 Task: Create in the project AgileCamp and in the Backlog issue 'Upgrade the database indexing strategy of a web application to improve query performance and reduce data retrieval time' a child issue 'Integration with customer feedback management software', and assign it to team member softage.3@softage.net. Create in the project AgileCamp and in the Backlog issue 'Create a new online platform for online digital marketing courses with advanced analytics and data visualization features' a child issue 'Big data model bias and fairness remediation', and assign it to team member softage.4@softage.net
Action: Mouse moved to (843, 631)
Screenshot: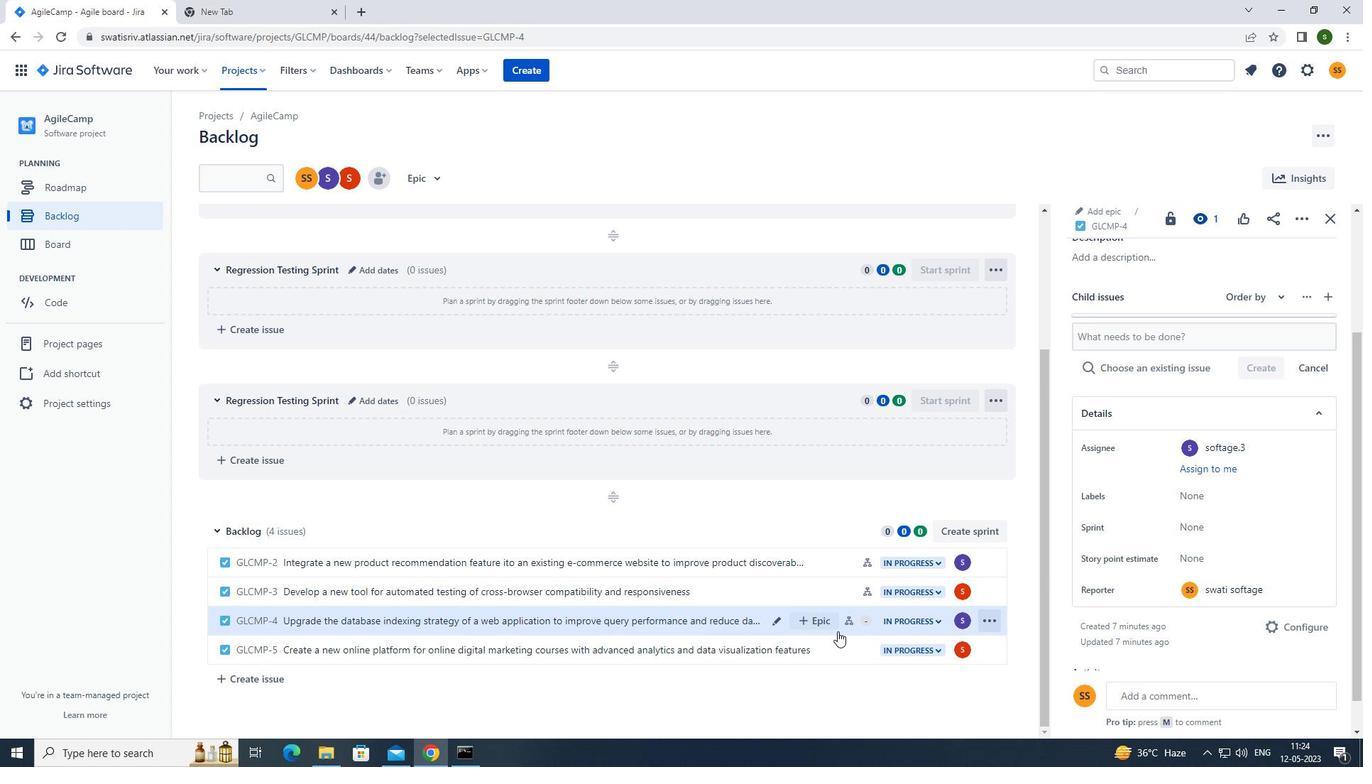 
Action: Mouse pressed left at (843, 631)
Screenshot: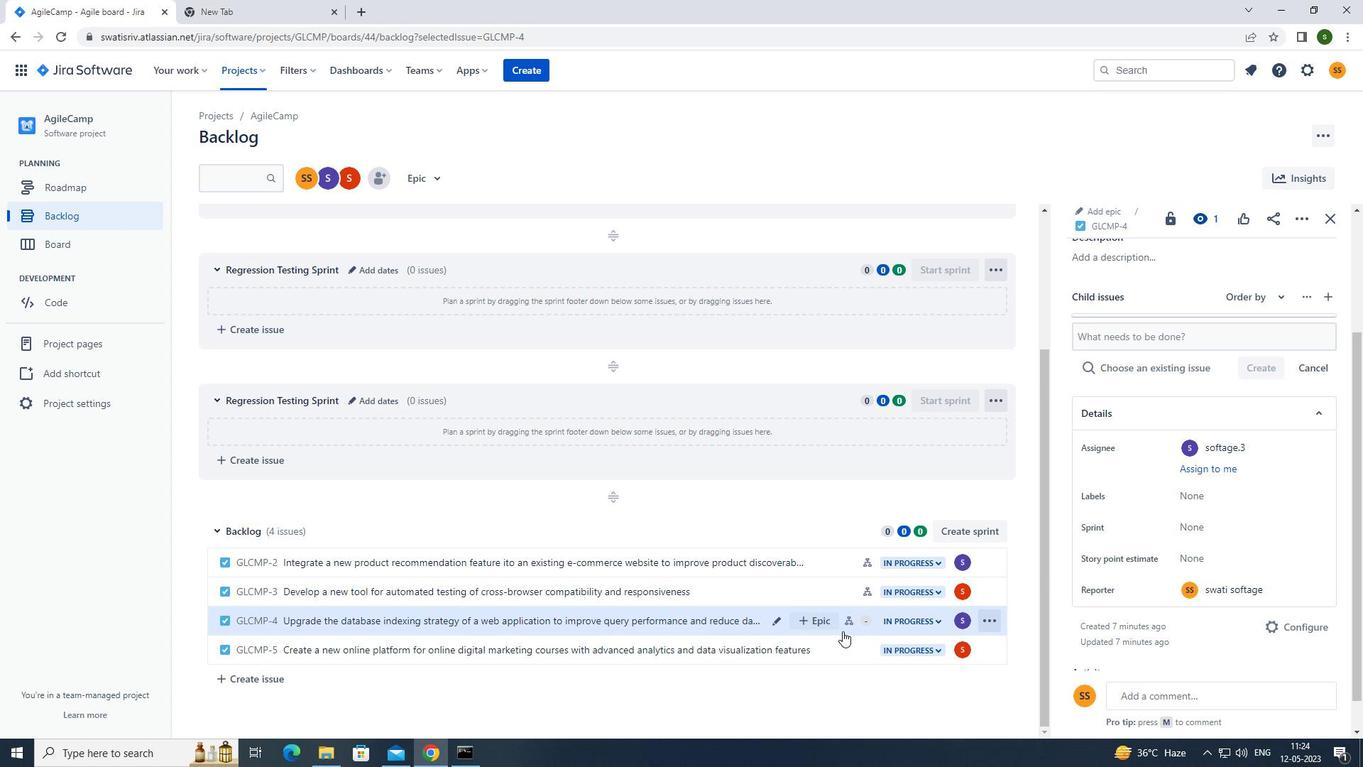 
Action: Mouse moved to (1115, 388)
Screenshot: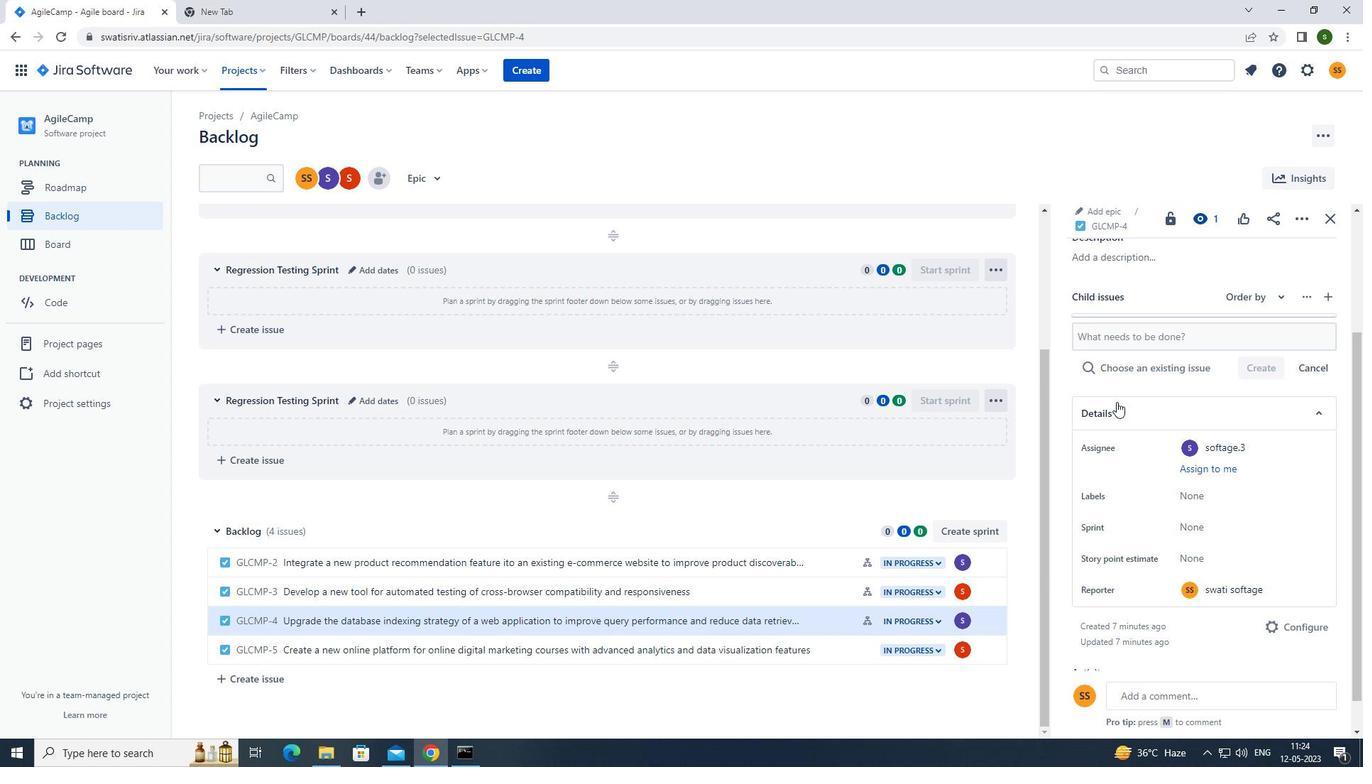 
Action: Mouse scrolled (1115, 389) with delta (0, 0)
Screenshot: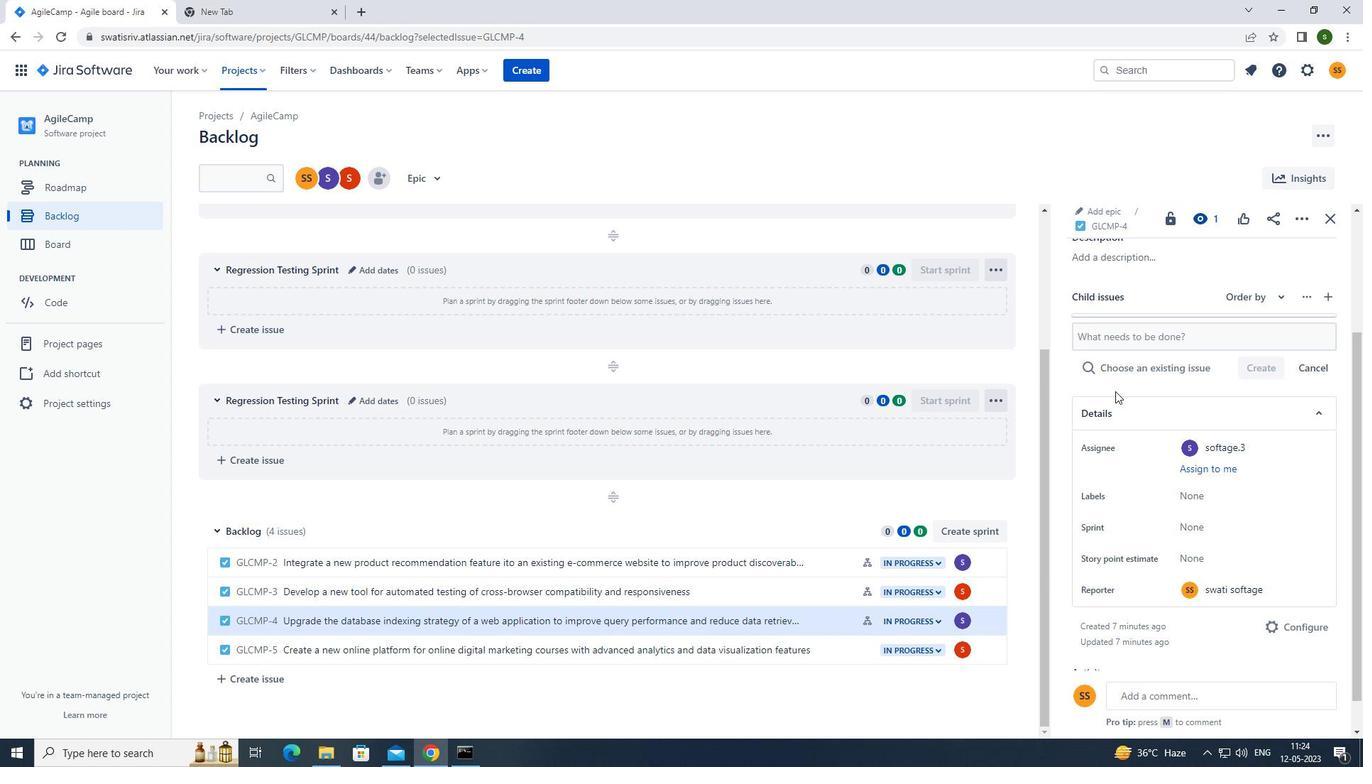 
Action: Mouse scrolled (1115, 389) with delta (0, 0)
Screenshot: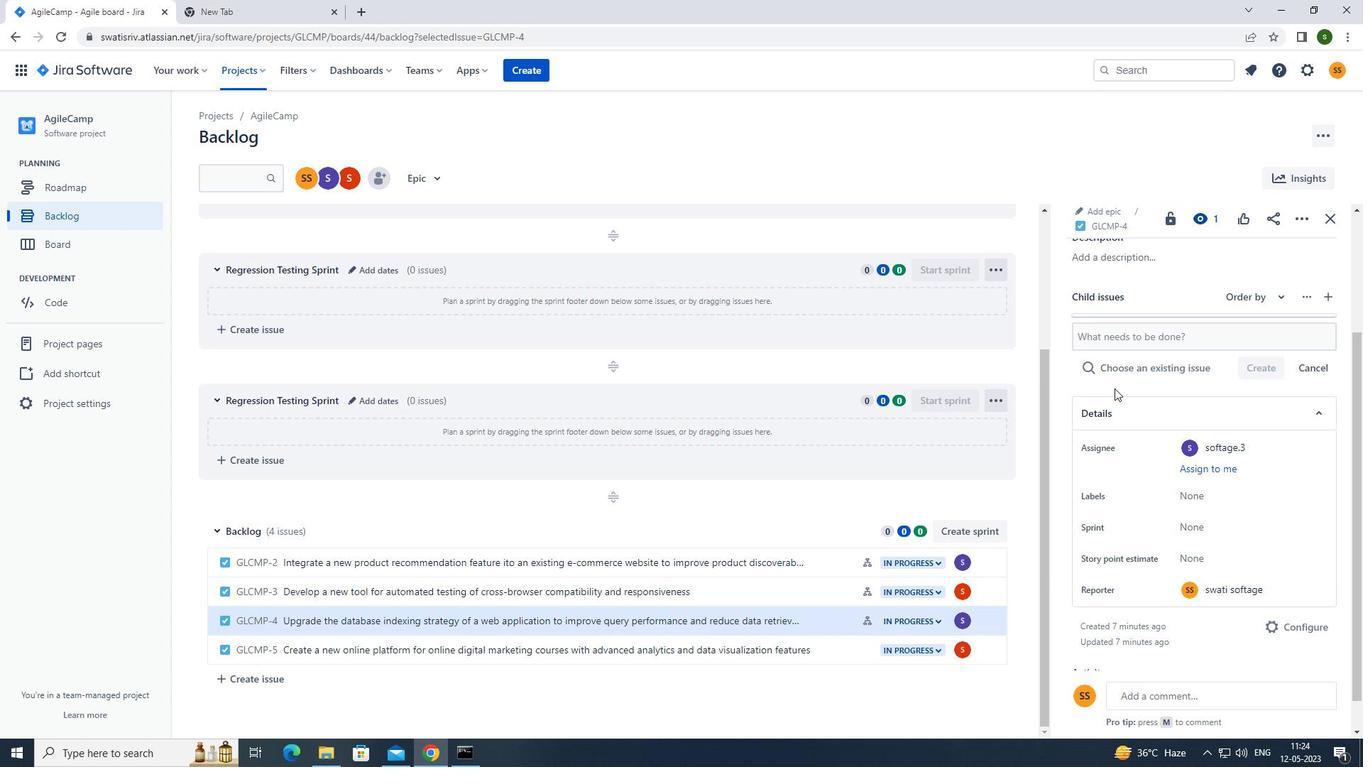 
Action: Mouse moved to (1111, 319)
Screenshot: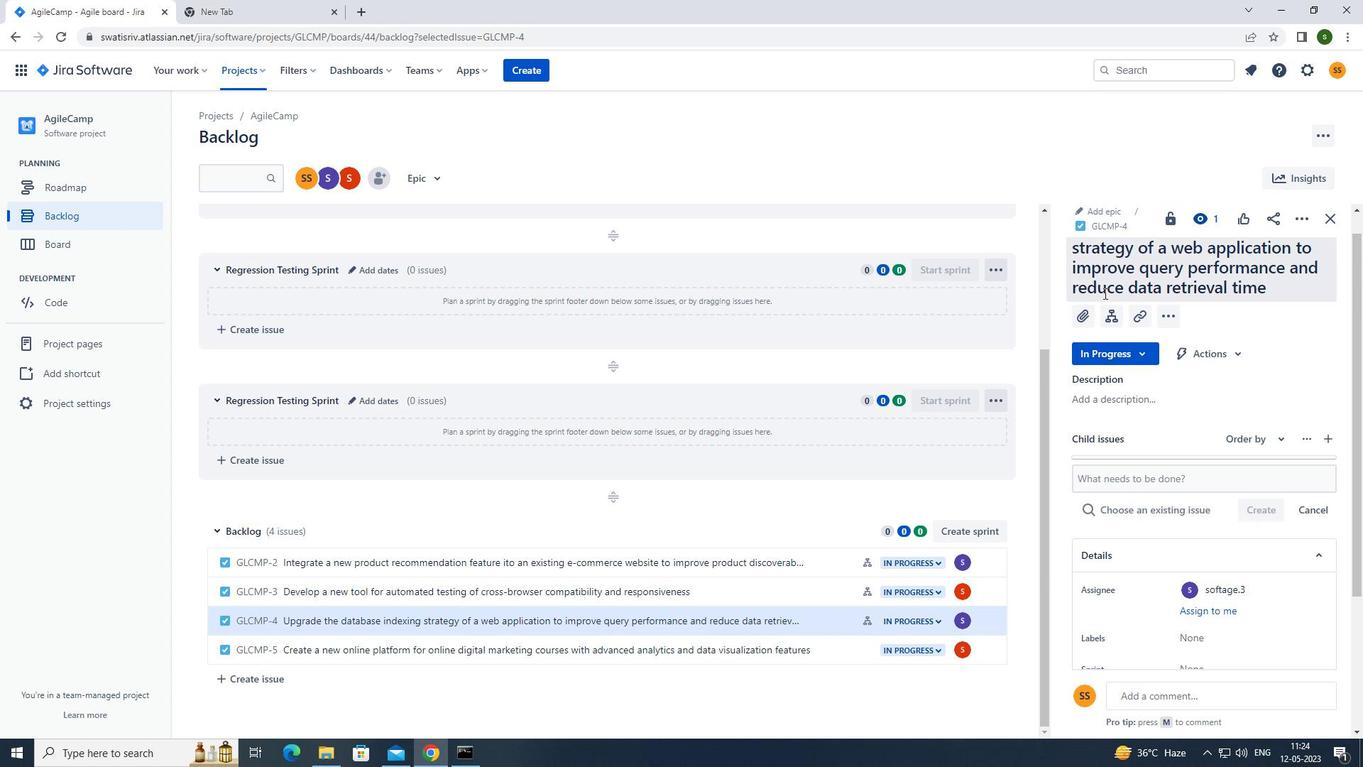 
Action: Mouse pressed left at (1111, 319)
Screenshot: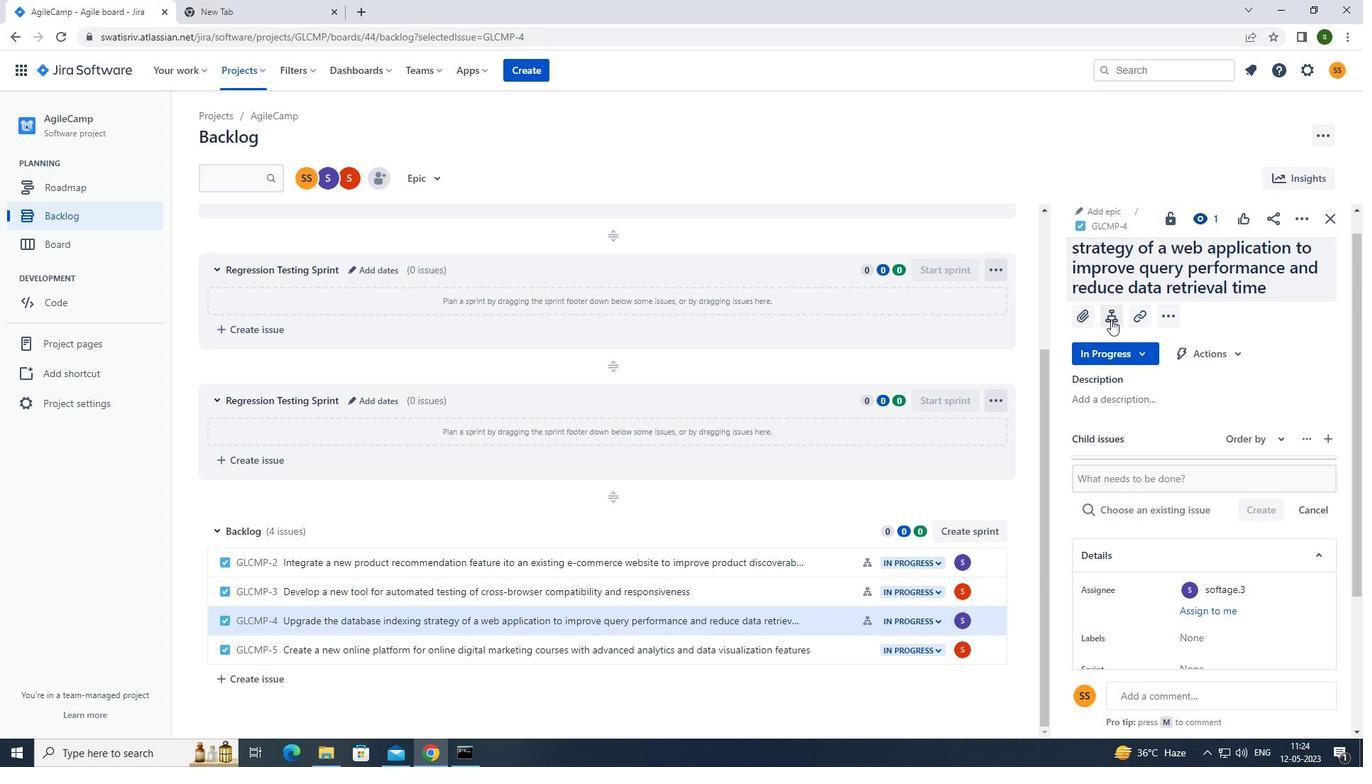 
Action: Mouse moved to (1110, 455)
Screenshot: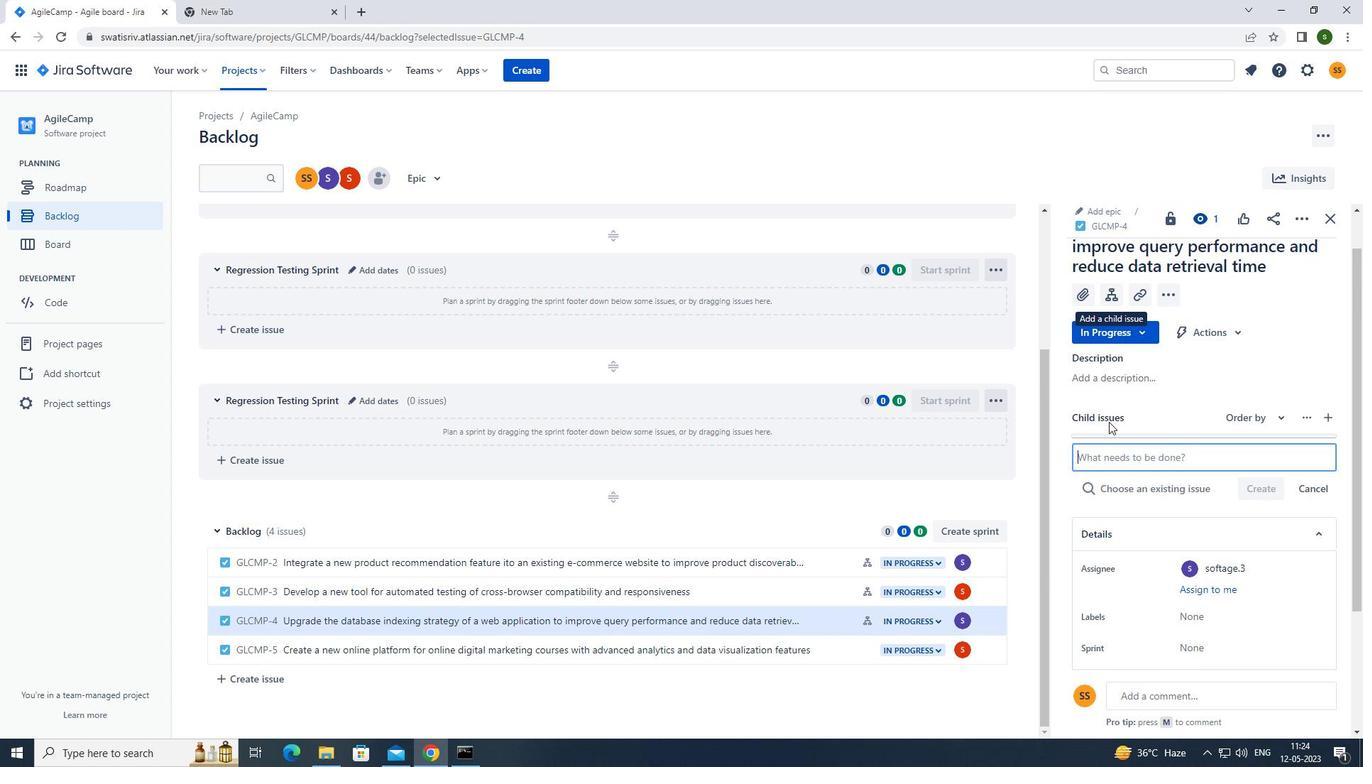 
Action: Mouse pressed left at (1110, 455)
Screenshot: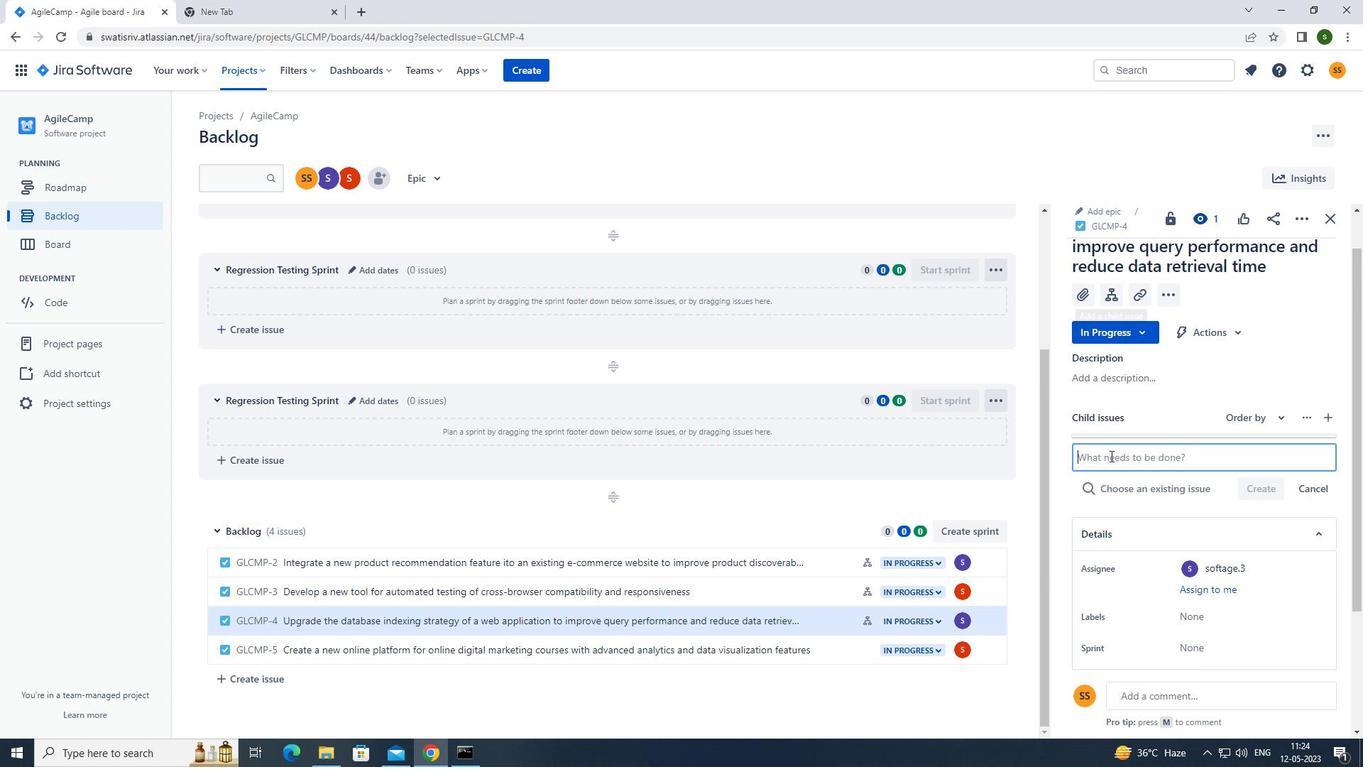 
Action: Mouse moved to (1057, 433)
Screenshot: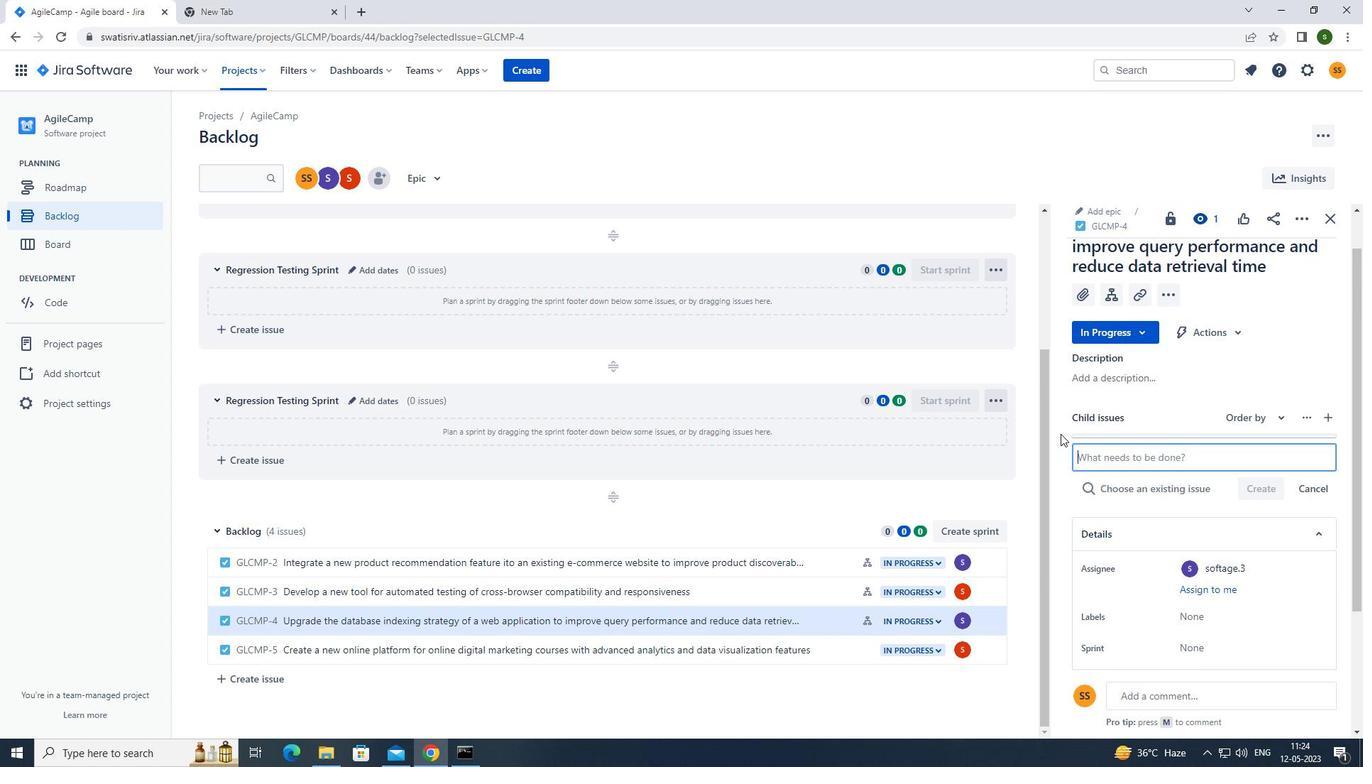 
Action: Key pressed <Key.caps_lock>i<Key.caps_lock>ntegration<Key.space>
Screenshot: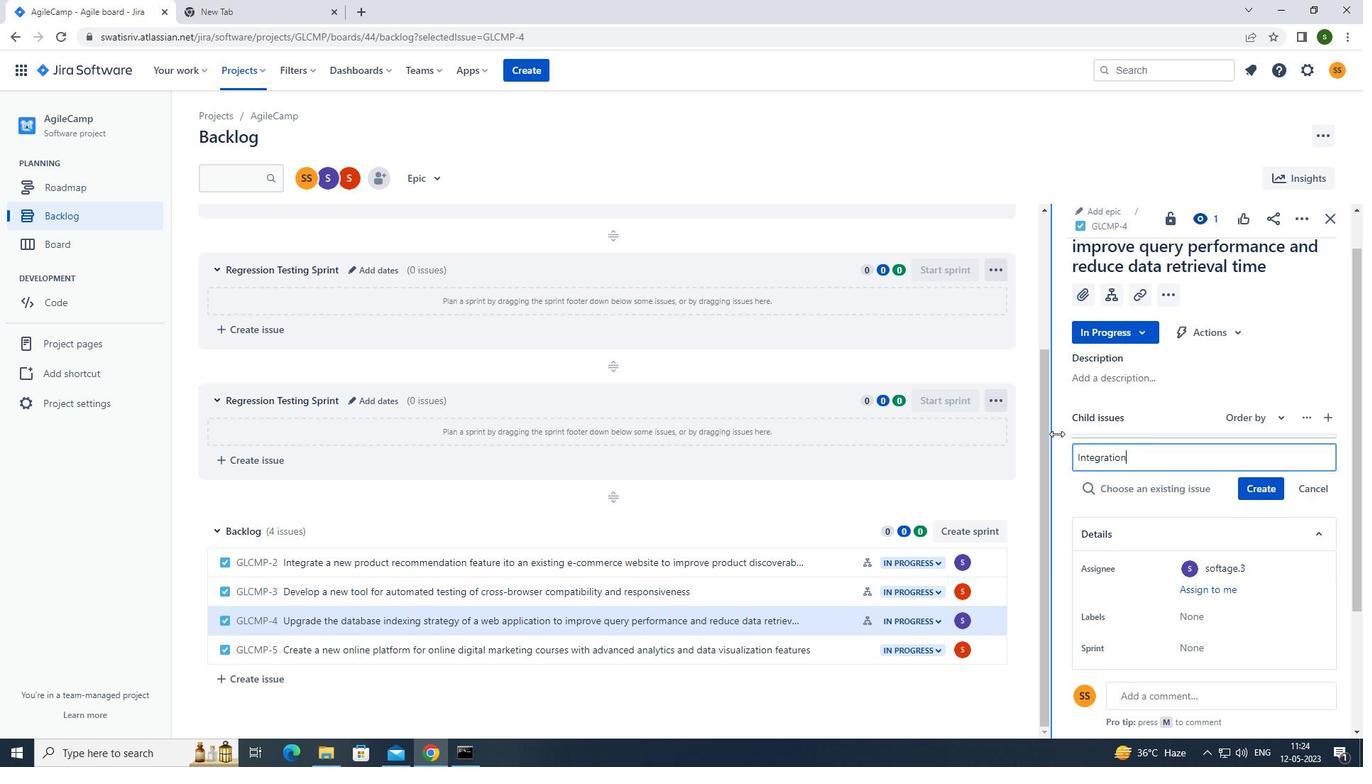 
Action: Mouse moved to (1056, 433)
Screenshot: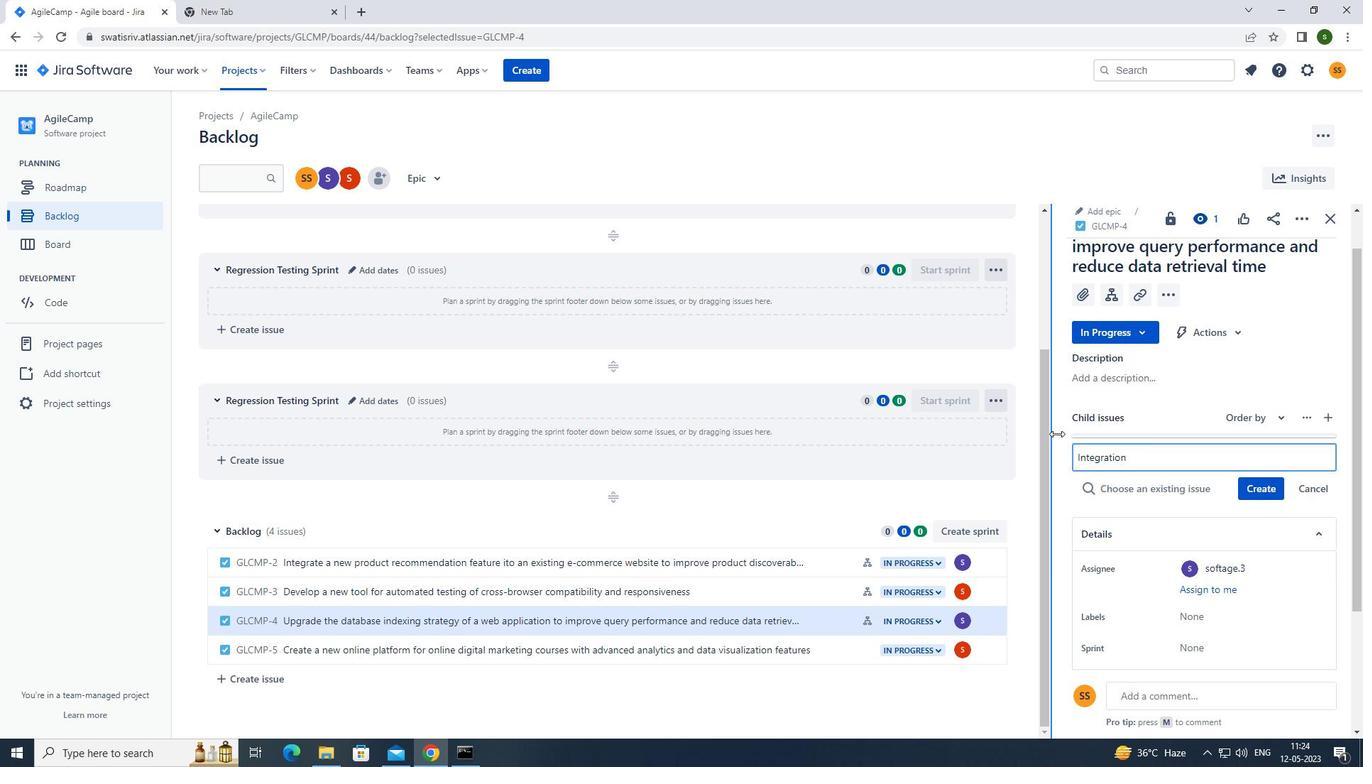
Action: Key pressed with<Key.space>customer<Key.space>feedback<Key.space>management<Key.space>software<Key.space><Key.enter>
Screenshot: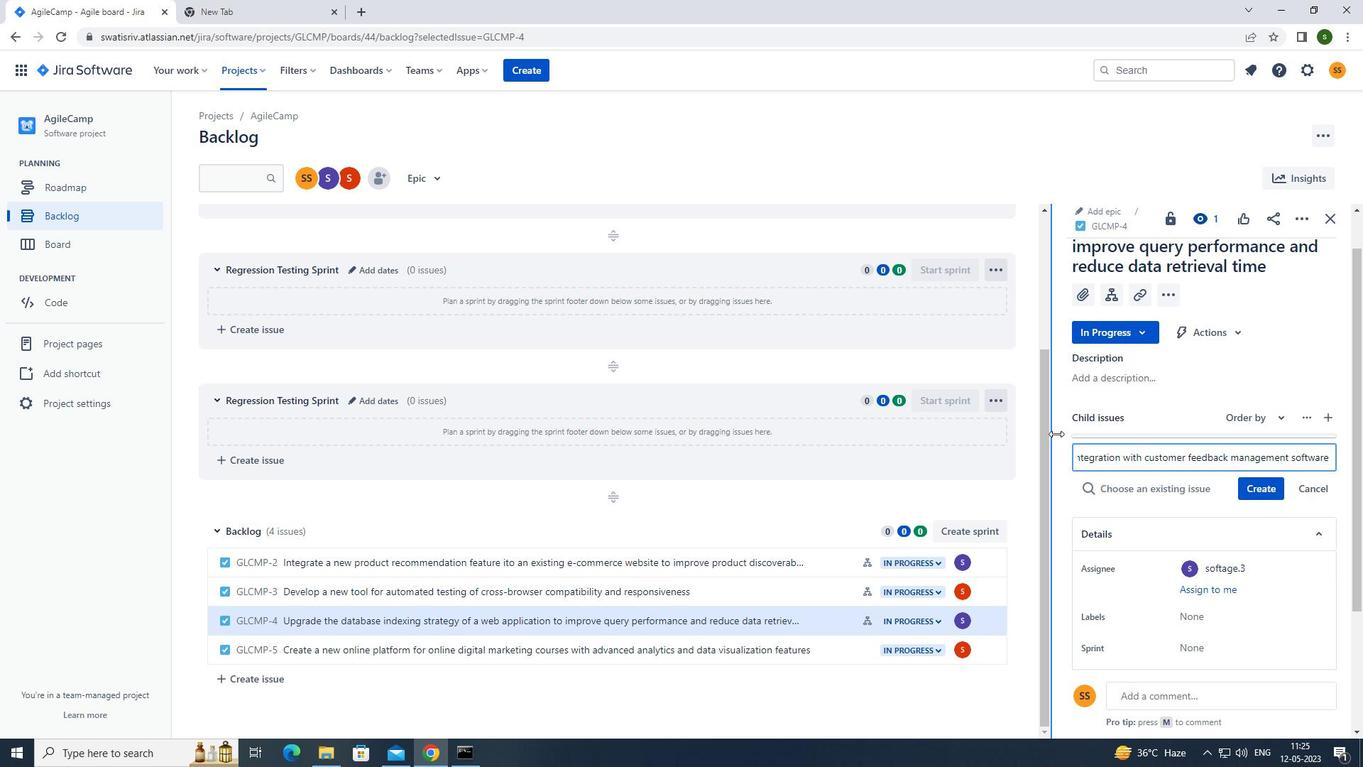 
Action: Mouse moved to (1272, 493)
Screenshot: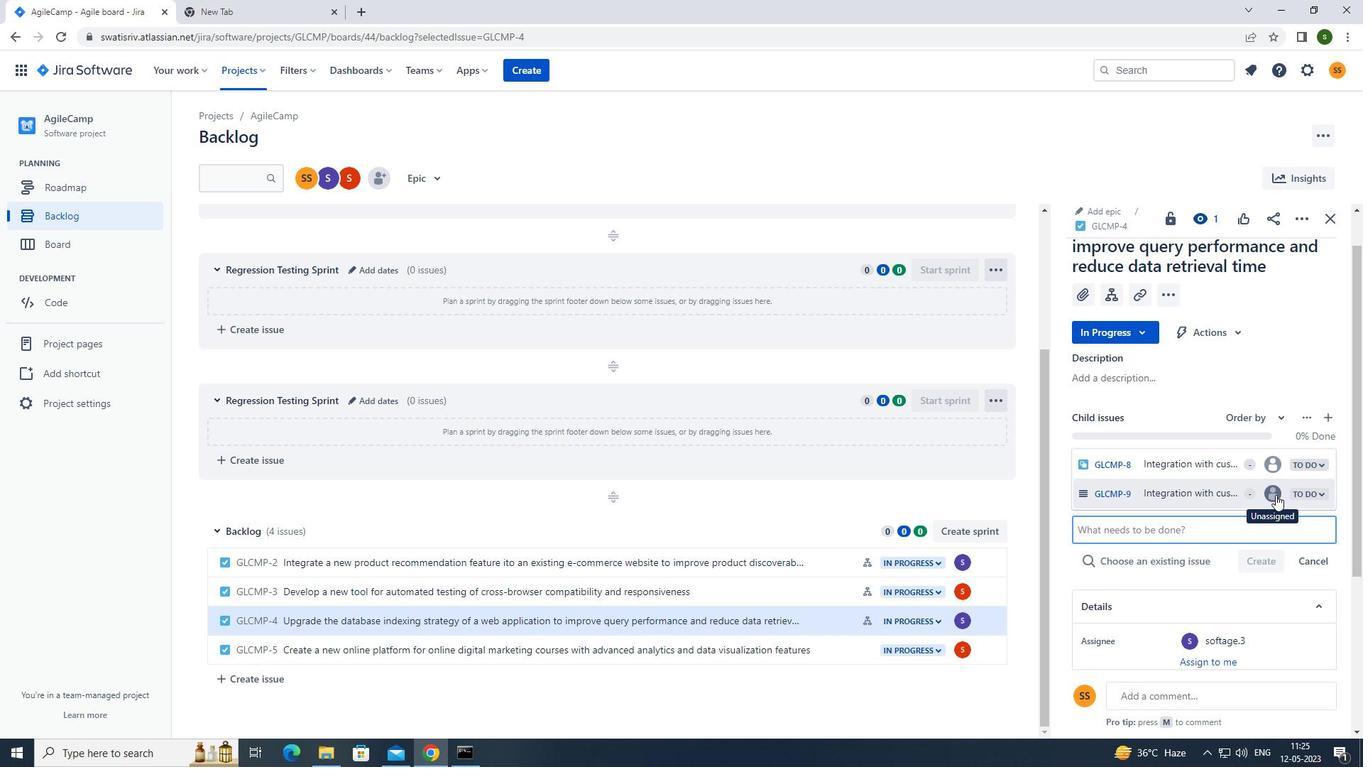 
Action: Mouse pressed left at (1272, 493)
Screenshot: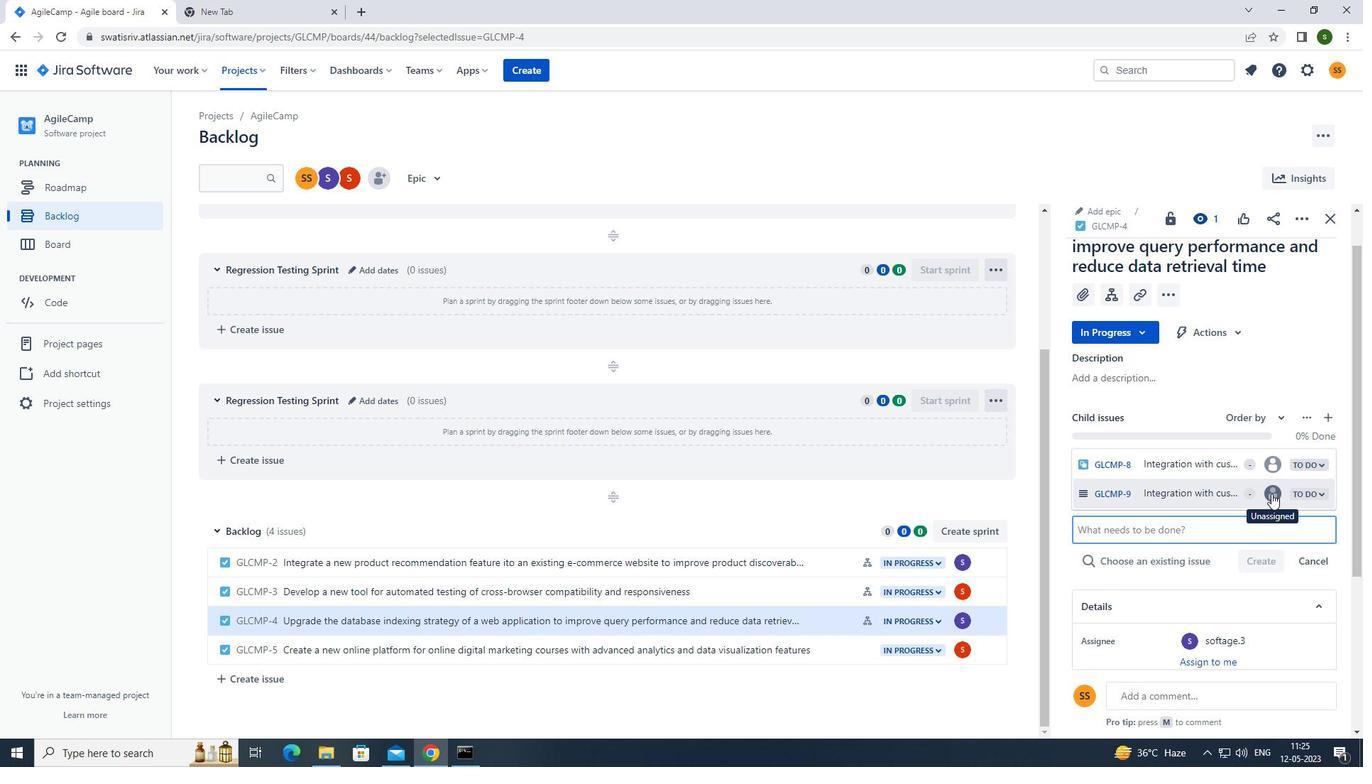
Action: Mouse moved to (1130, 534)
Screenshot: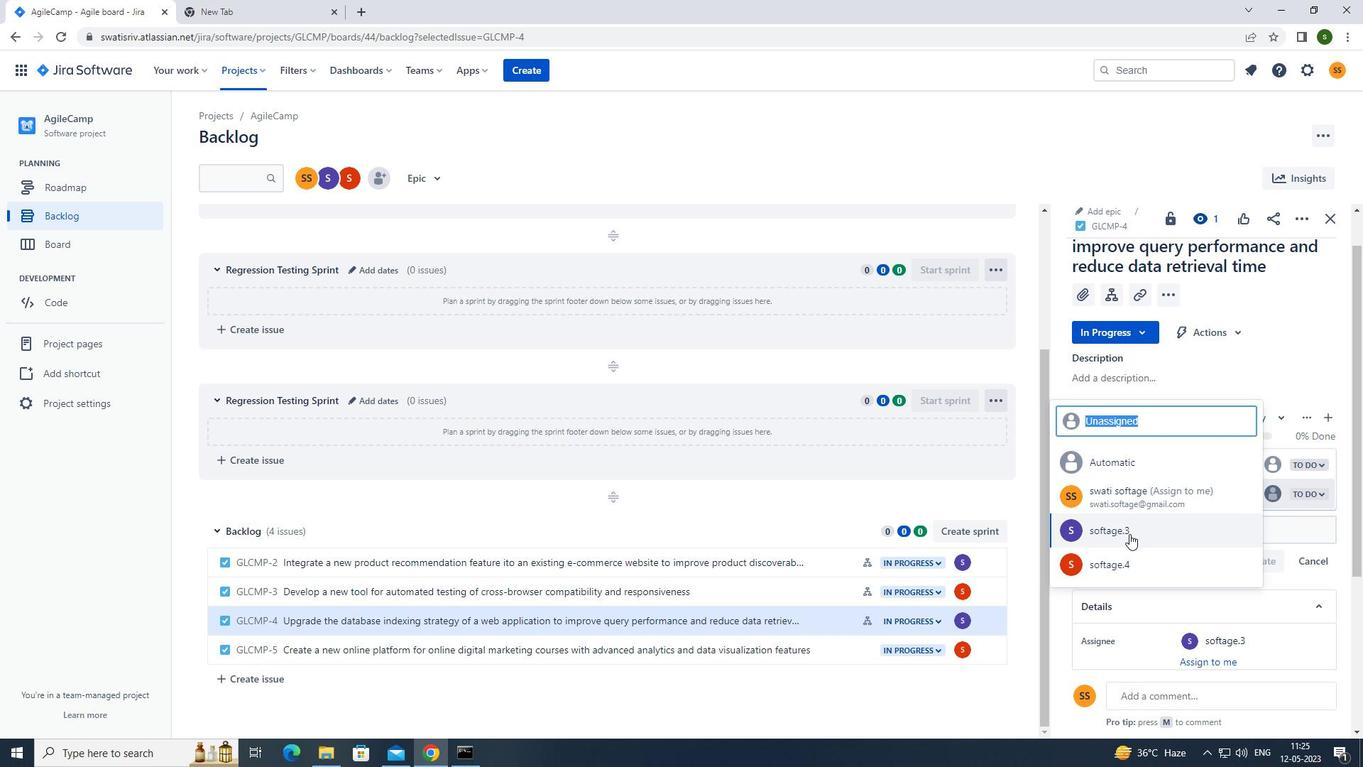 
Action: Mouse pressed left at (1130, 534)
Screenshot: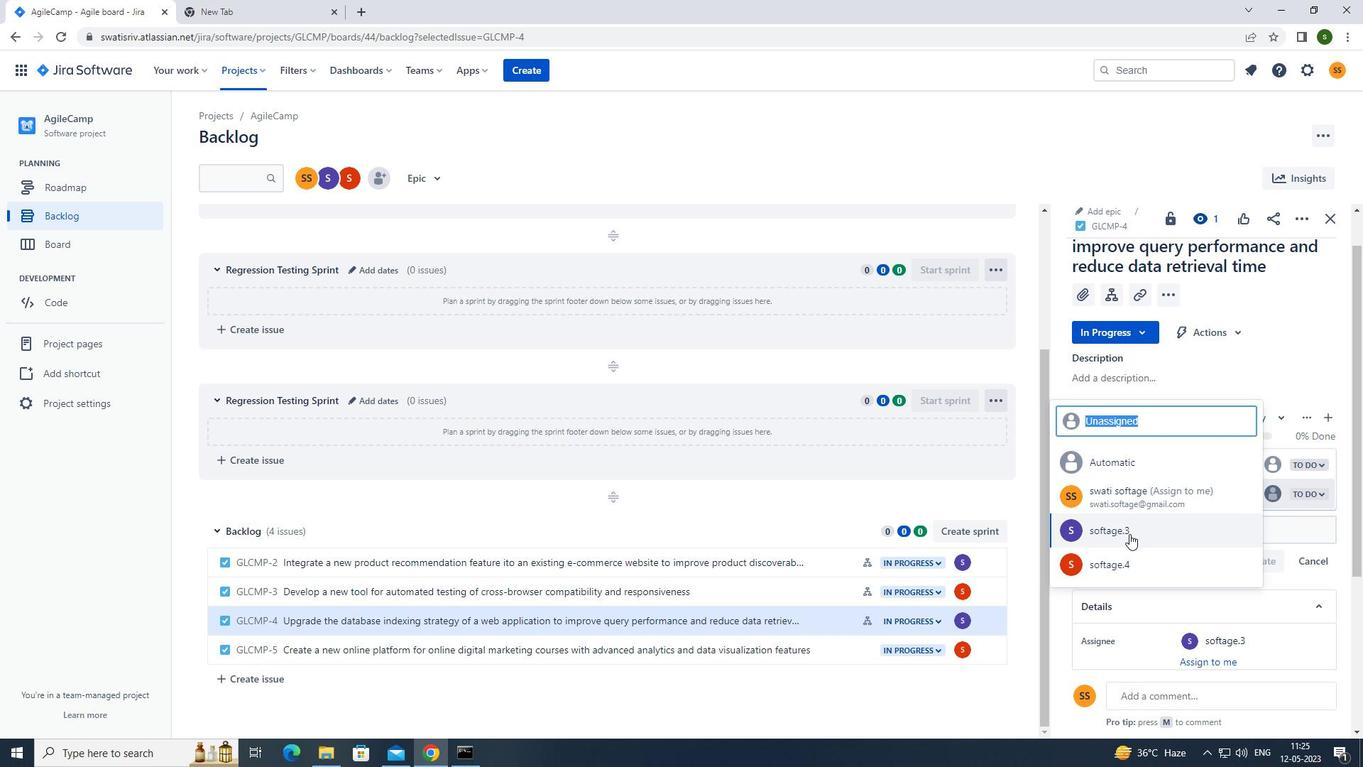 
Action: Mouse moved to (837, 659)
Screenshot: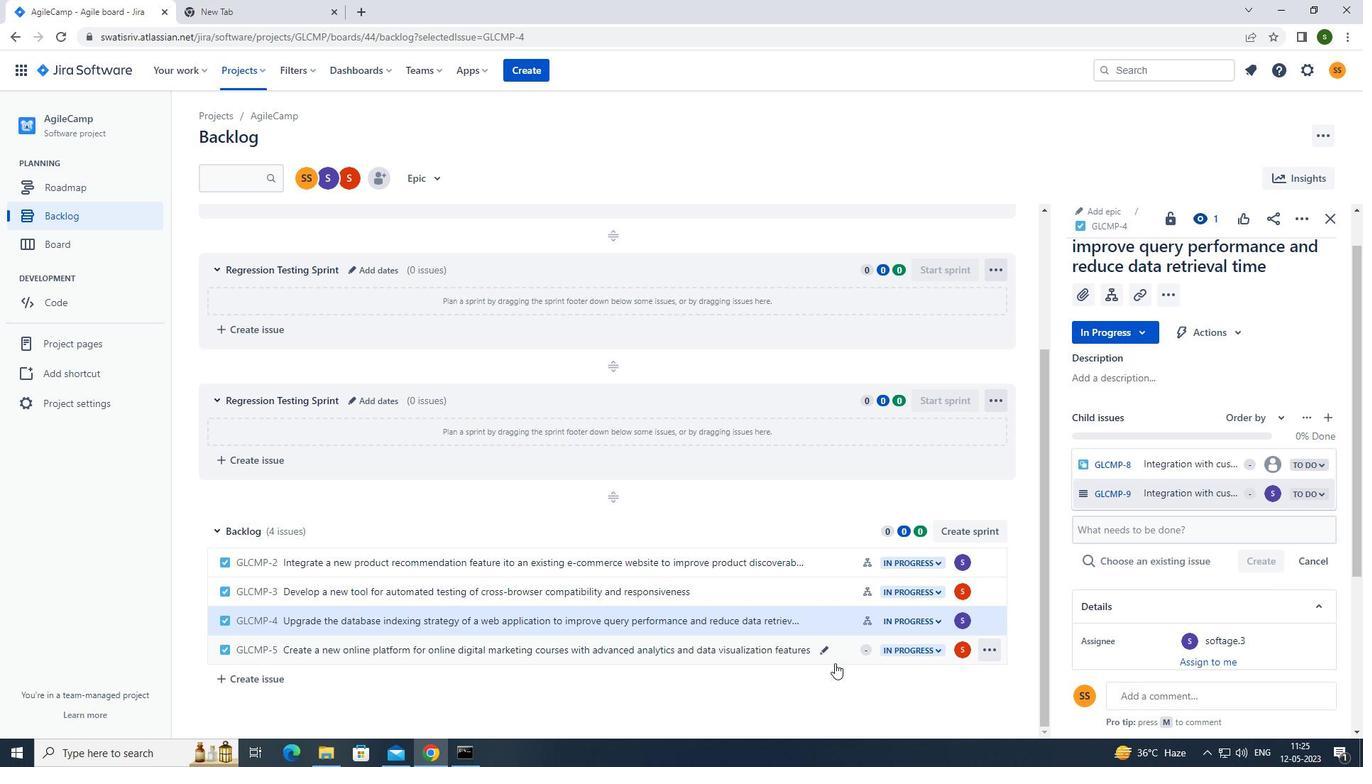 
Action: Mouse pressed left at (837, 659)
Screenshot: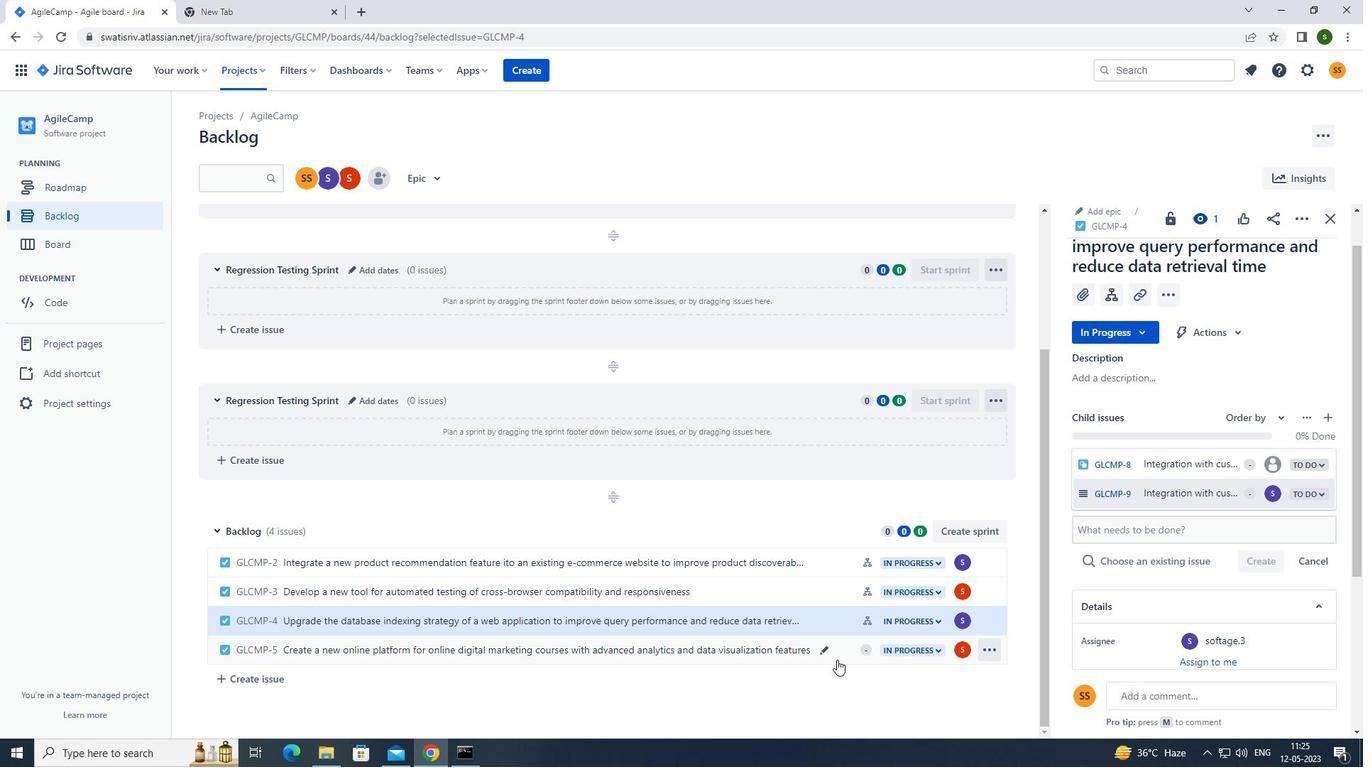 
Action: Mouse moved to (1118, 345)
Screenshot: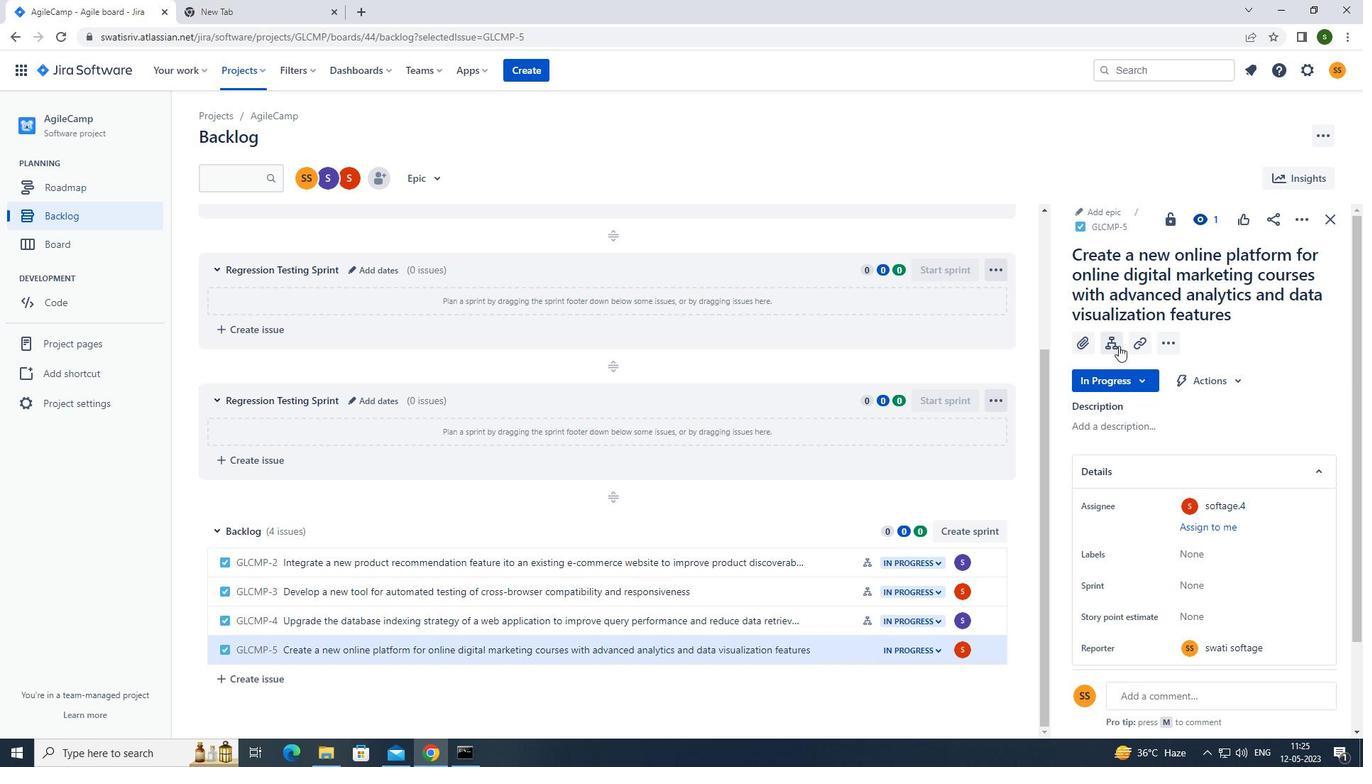 
Action: Mouse pressed left at (1118, 345)
Screenshot: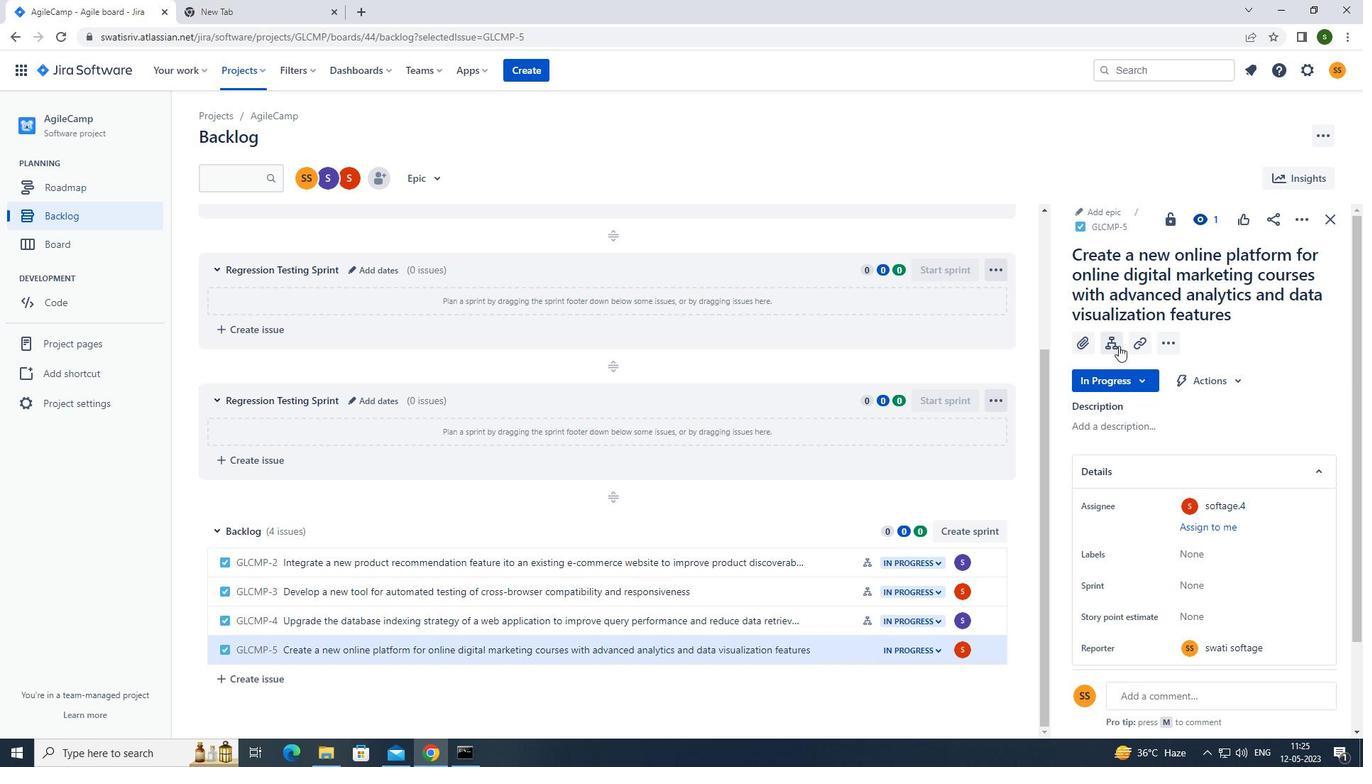 
Action: Mouse moved to (1086, 476)
Screenshot: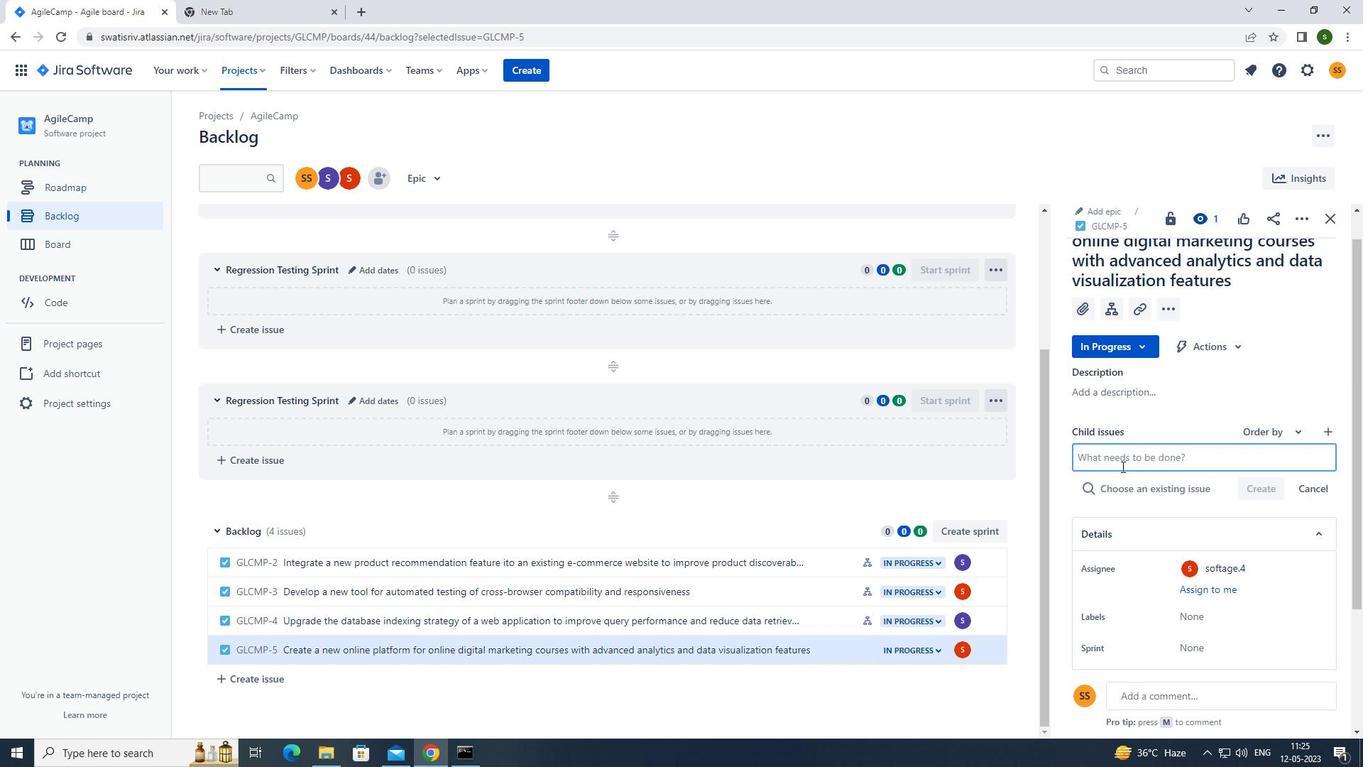 
Action: Key pressed <Key.caps_lock>b<Key.caps_lock>ig<Key.space>data<Key.space>model<Key.space>bias<Key.space>and<Key.space>fairness<Key.space>remediation<Key.enter>
Screenshot: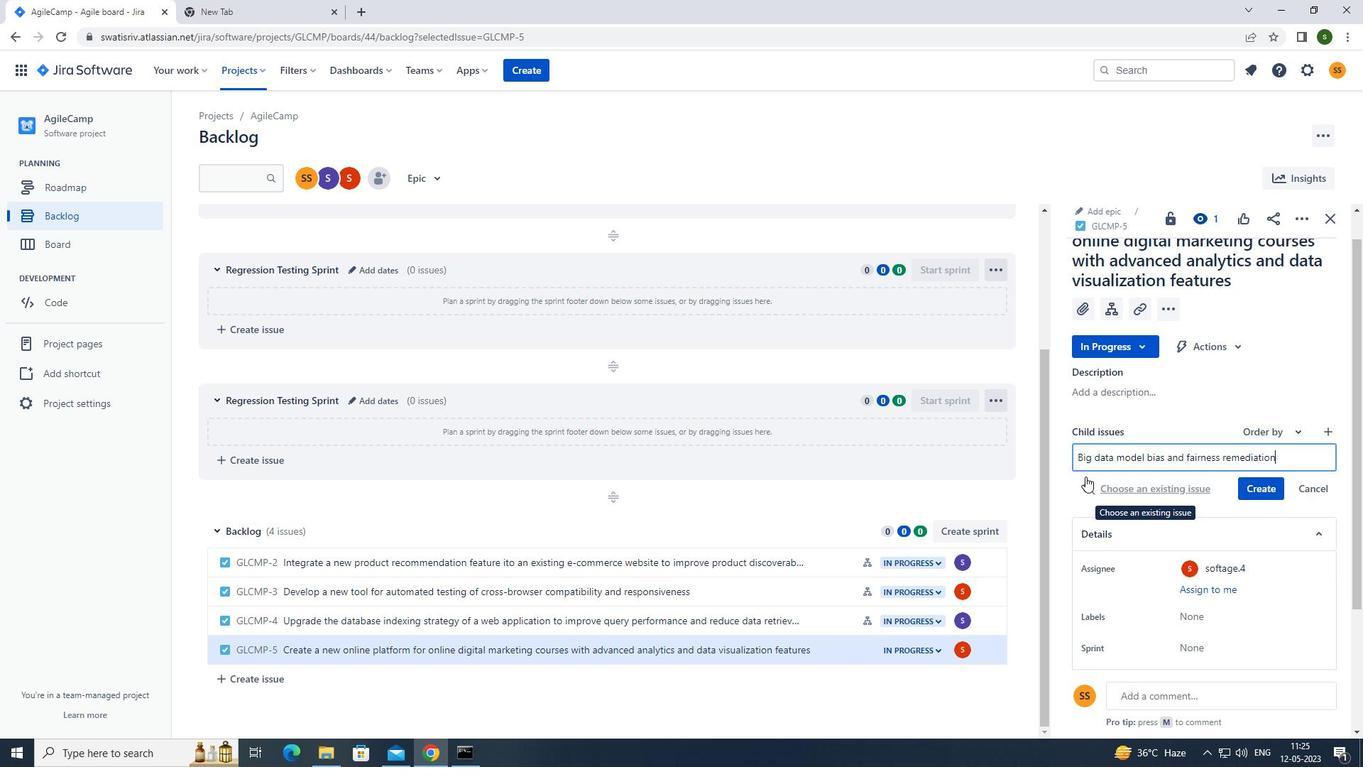 
Action: Mouse moved to (1272, 466)
Screenshot: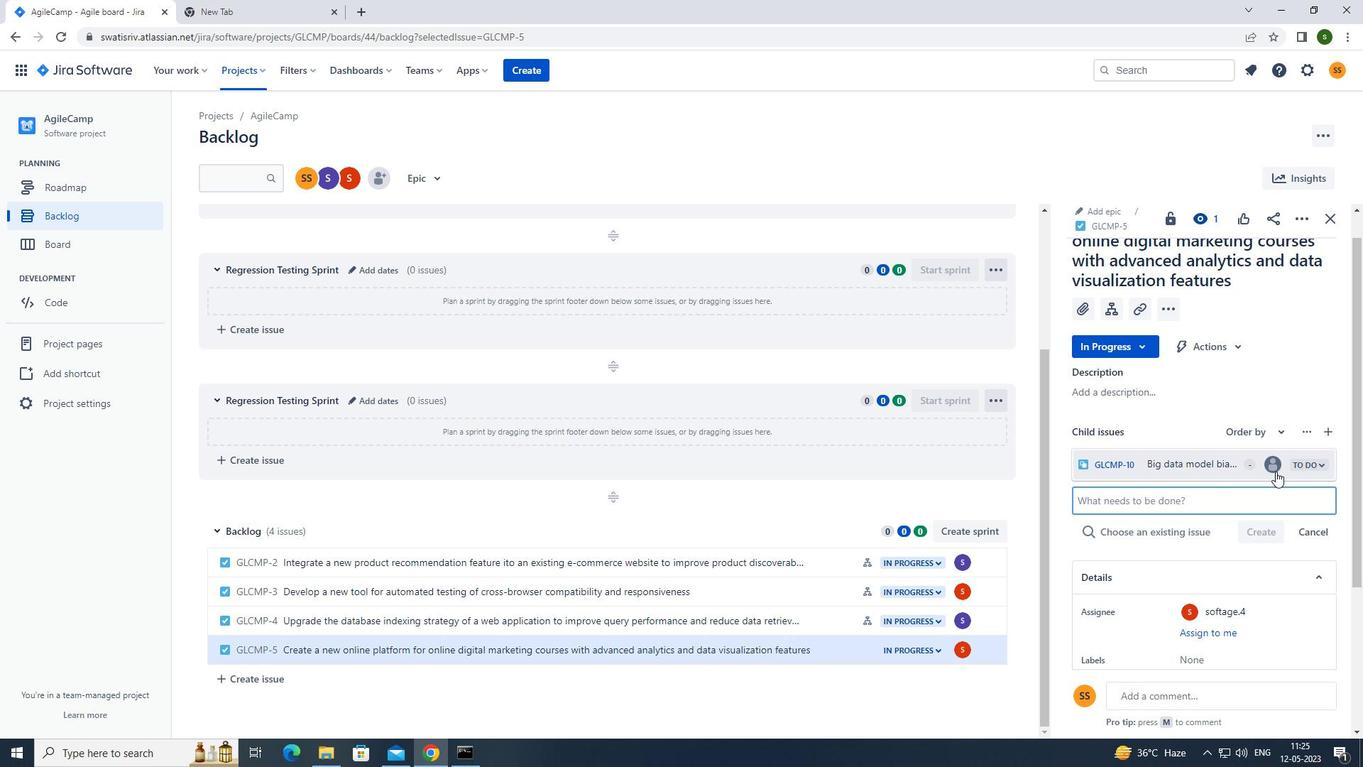 
Action: Mouse pressed left at (1272, 466)
Screenshot: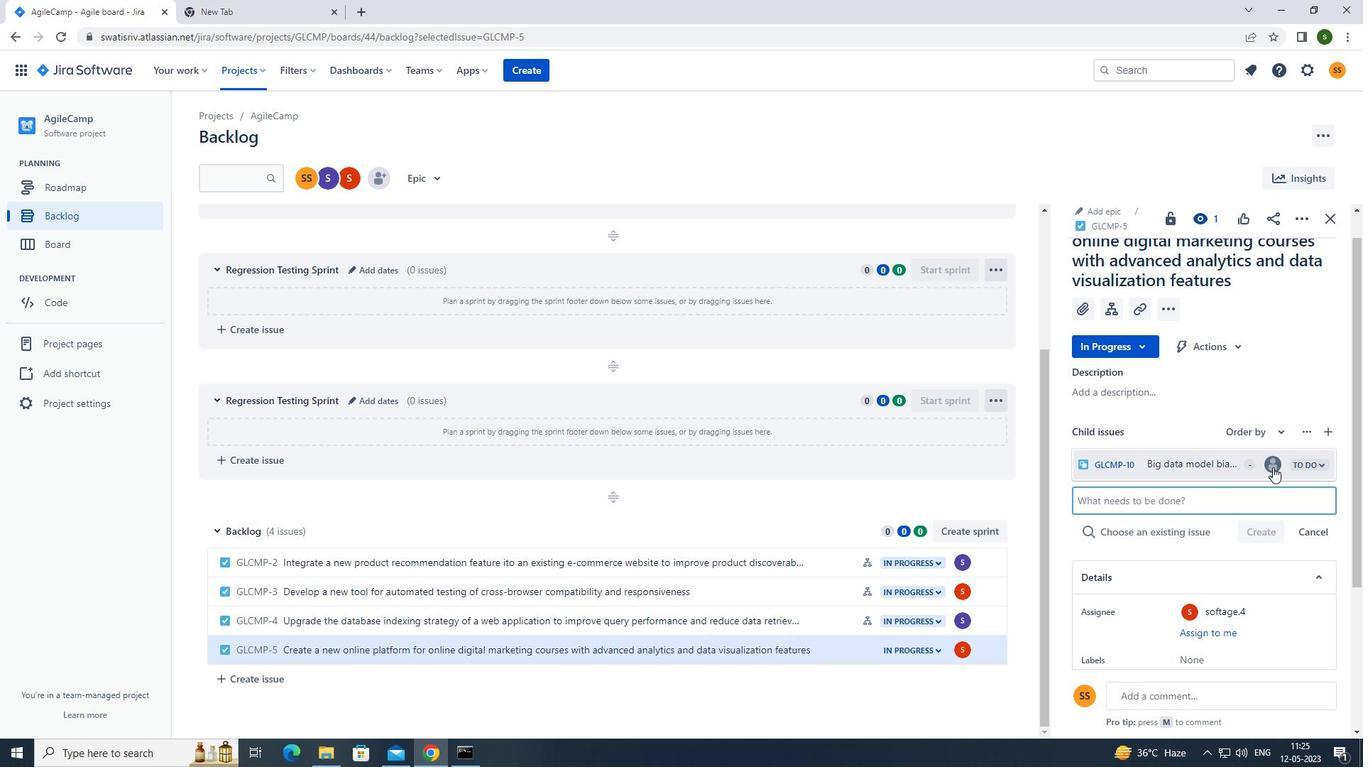 
Action: Mouse moved to (1218, 478)
Screenshot: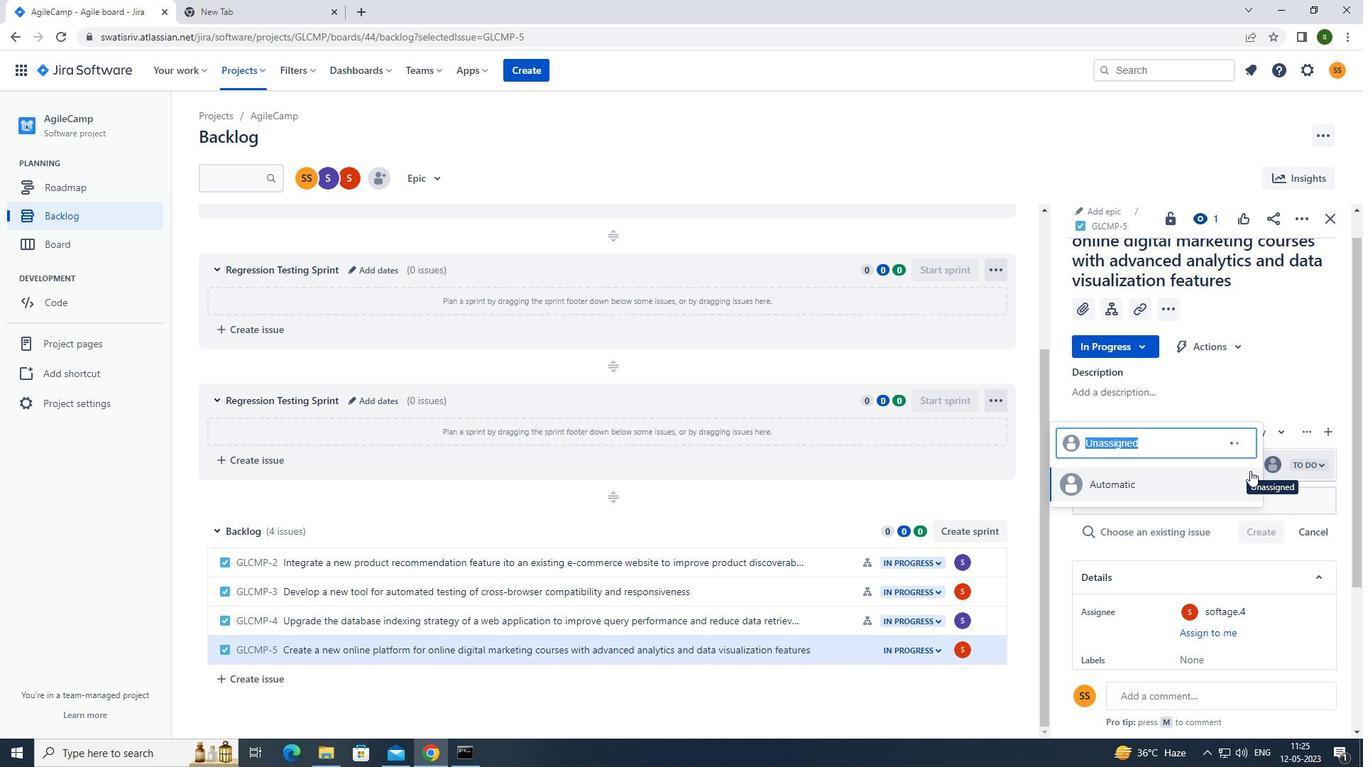 
Action: Mouse scrolled (1218, 478) with delta (0, 0)
Screenshot: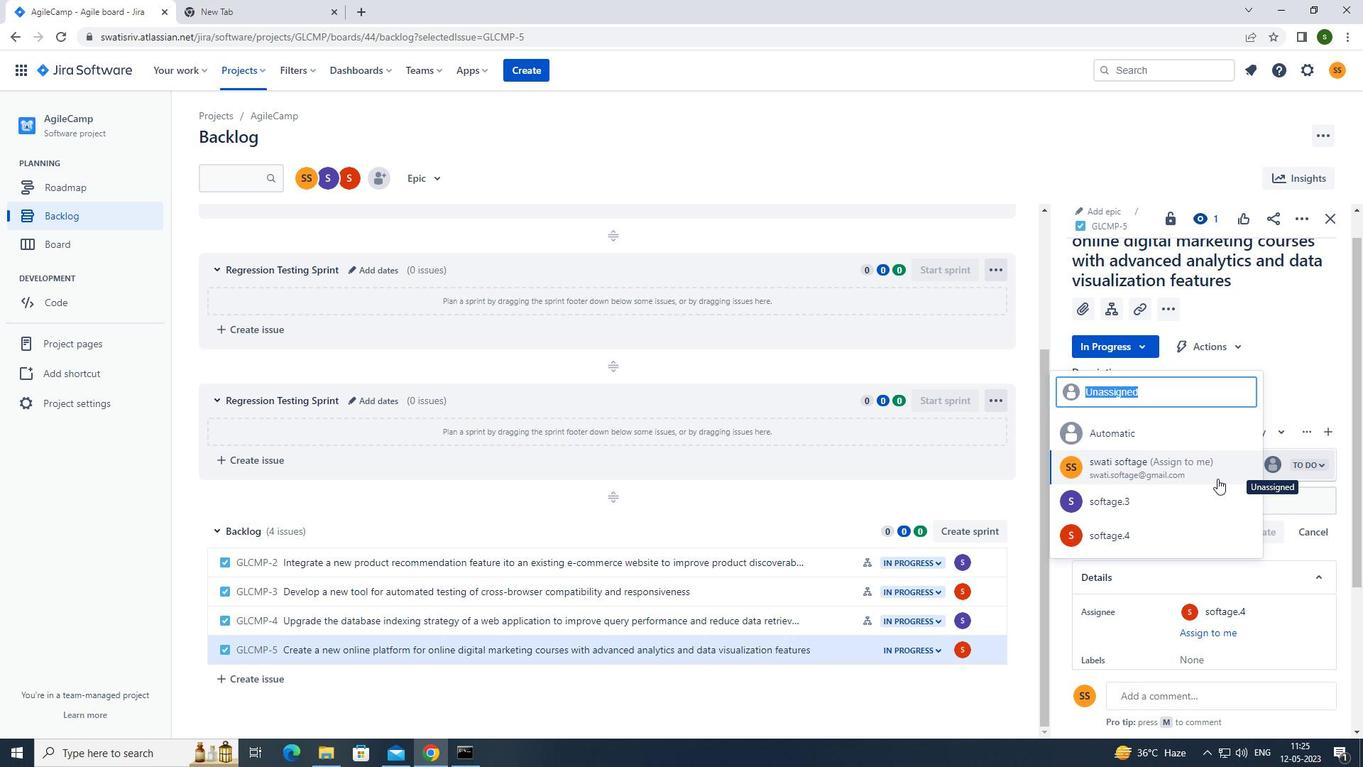 
Action: Mouse moved to (1132, 527)
Screenshot: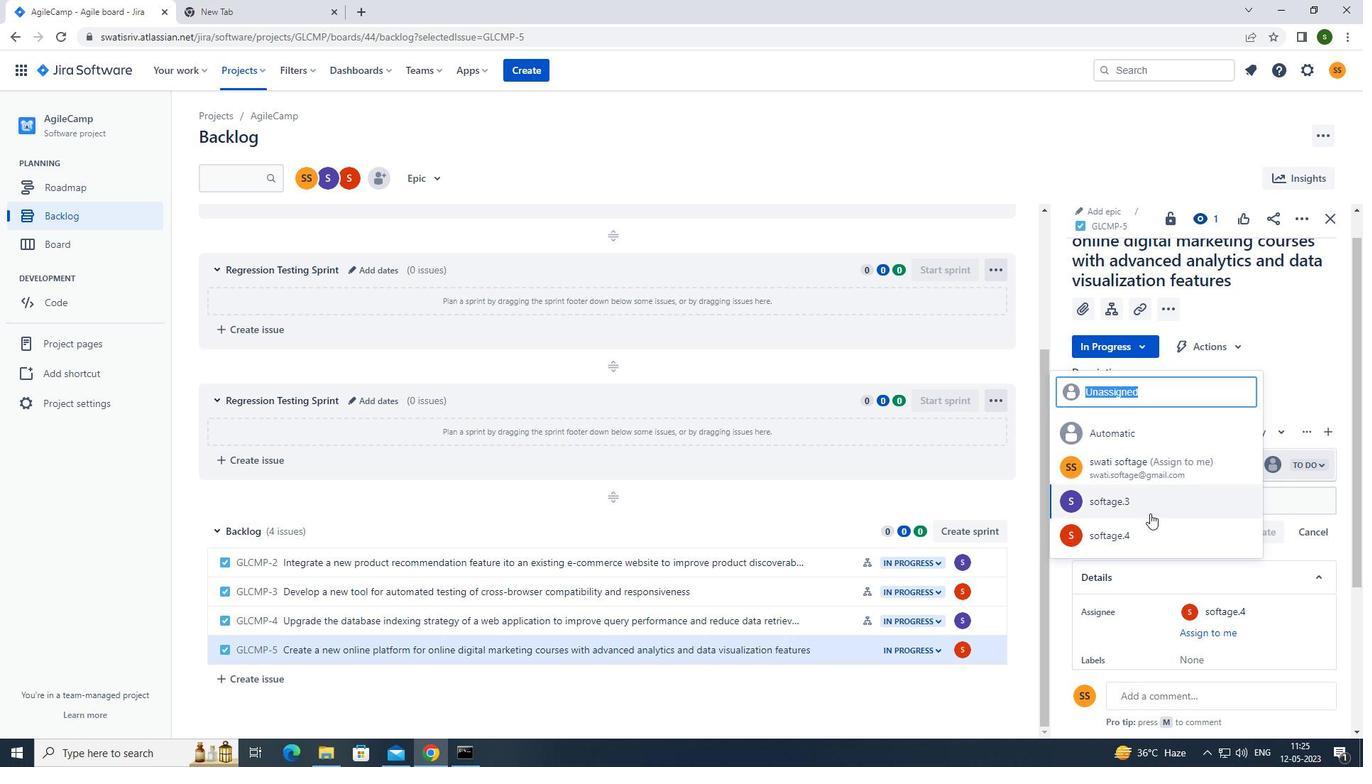 
Action: Mouse pressed left at (1132, 527)
Screenshot: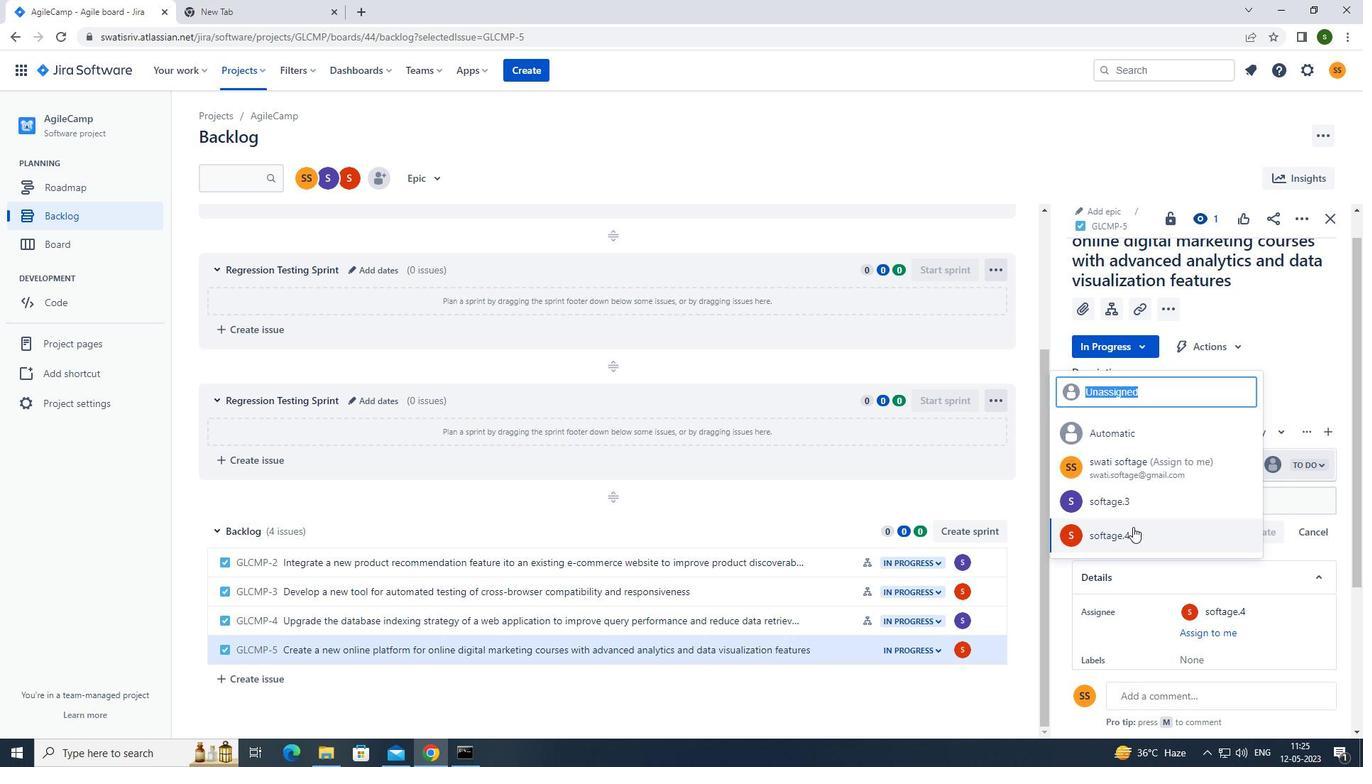 
Action: Mouse moved to (924, 498)
Screenshot: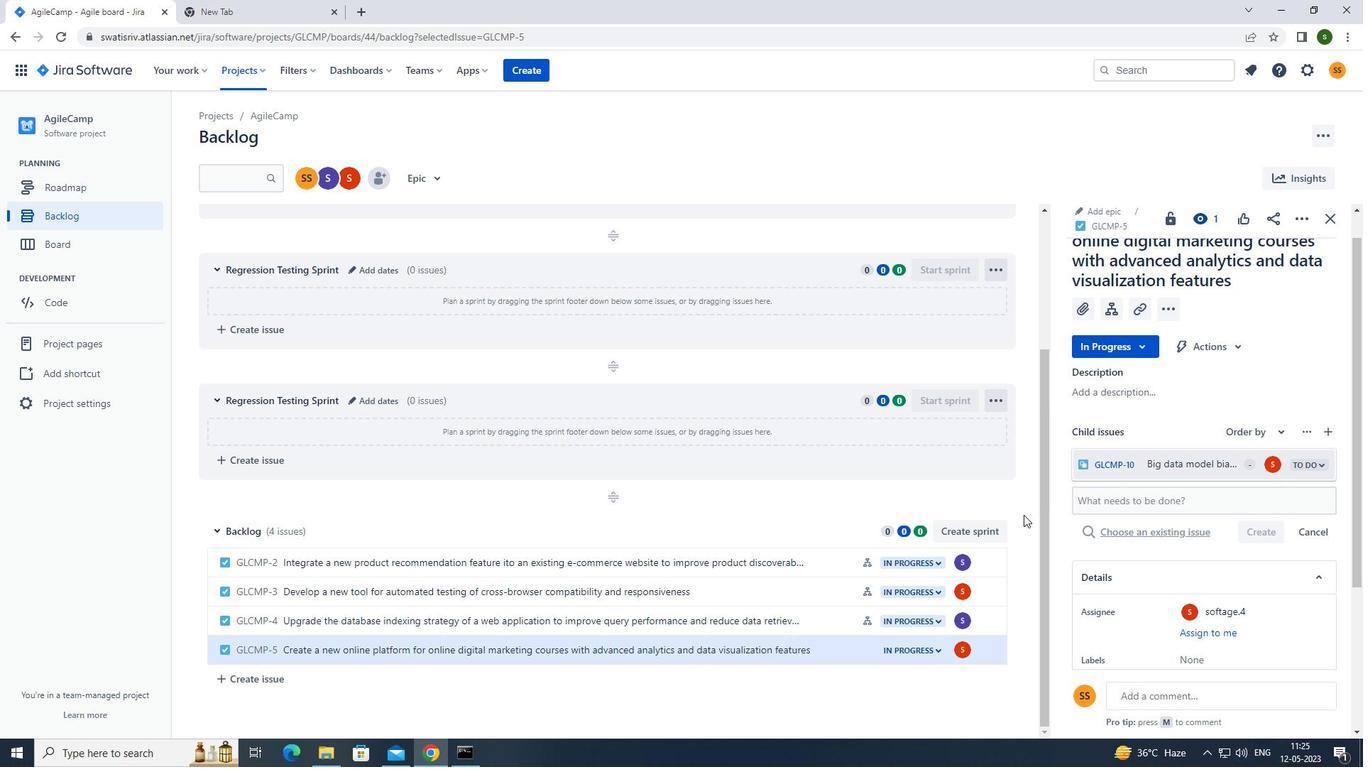 
